 Task: In the  document entech.txt Insert horizontal line 'above the text' Create the translated copy of the document in  'Chinese (Simplified)' Select the second point and  Clear Formatting
Action: Mouse moved to (113, 60)
Screenshot: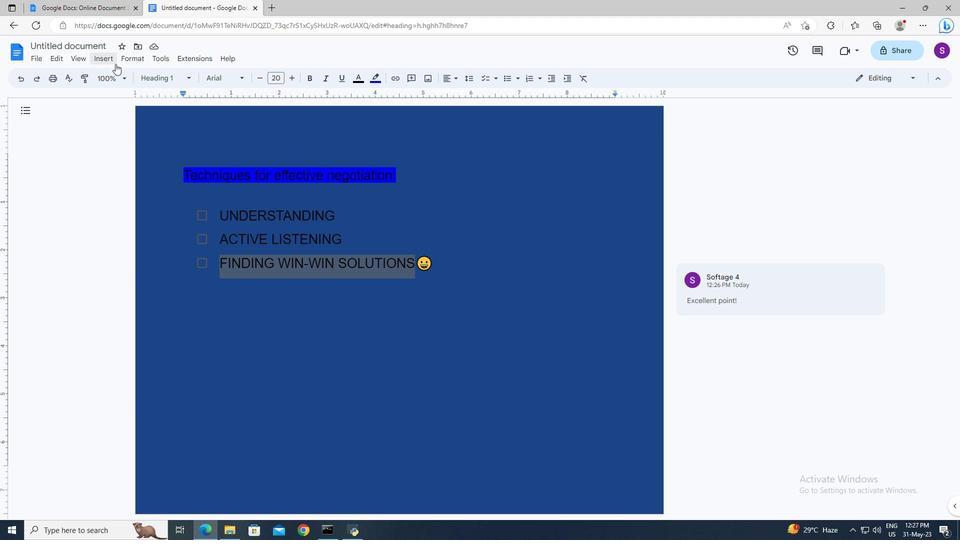 
Action: Mouse pressed left at (113, 60)
Screenshot: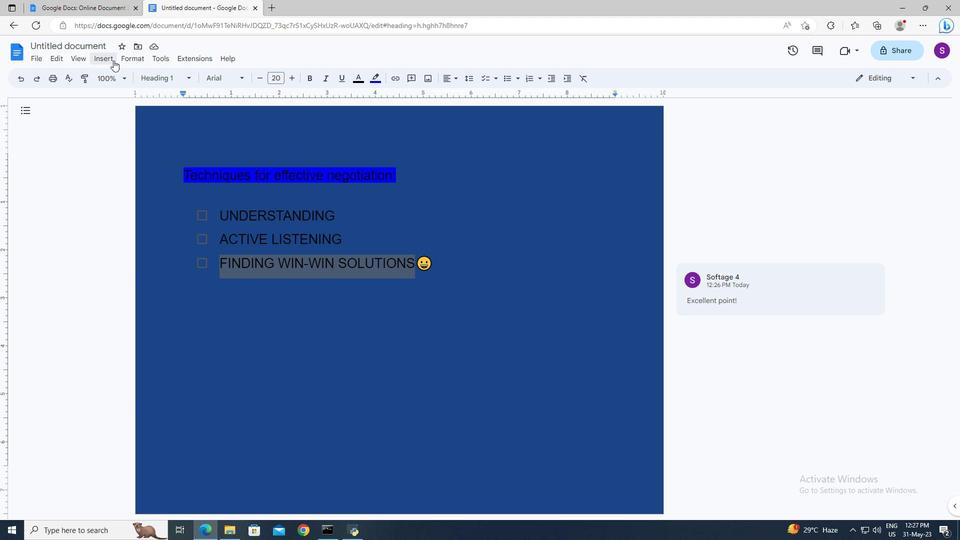 
Action: Mouse moved to (130, 135)
Screenshot: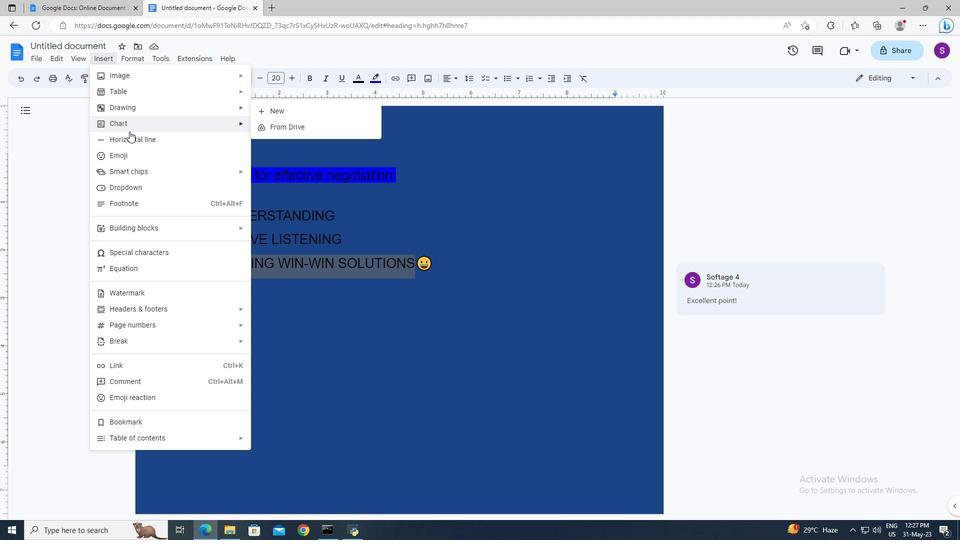 
Action: Mouse pressed left at (130, 135)
Screenshot: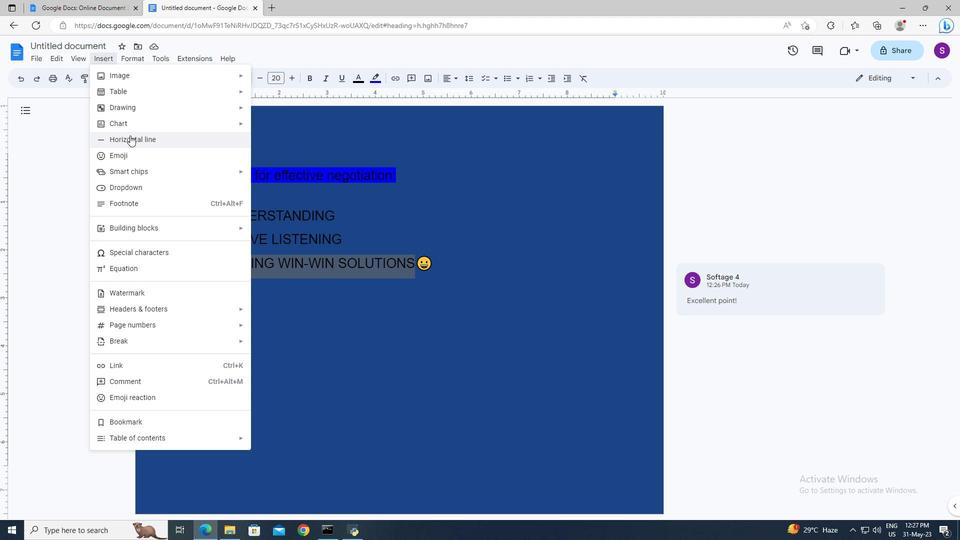 
Action: Mouse moved to (151, 57)
Screenshot: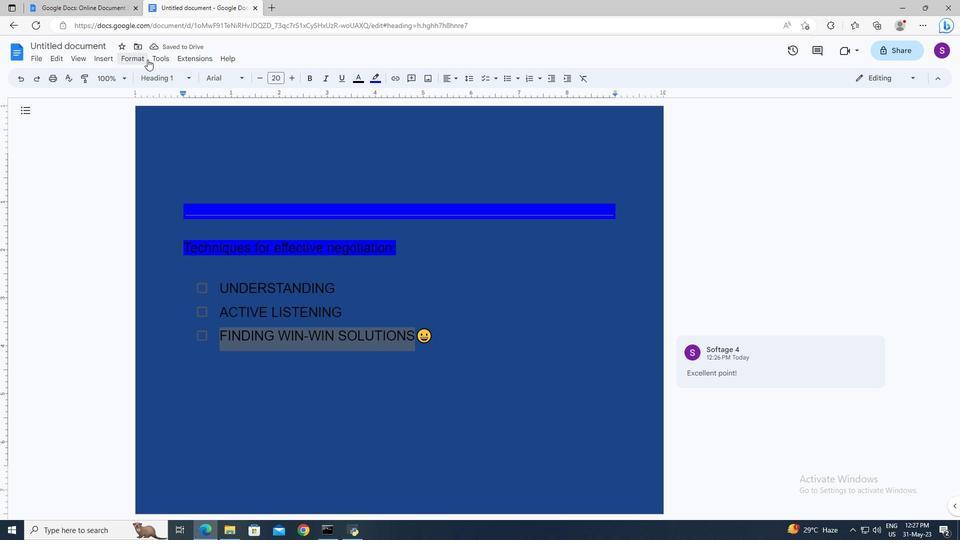 
Action: Mouse pressed left at (151, 57)
Screenshot: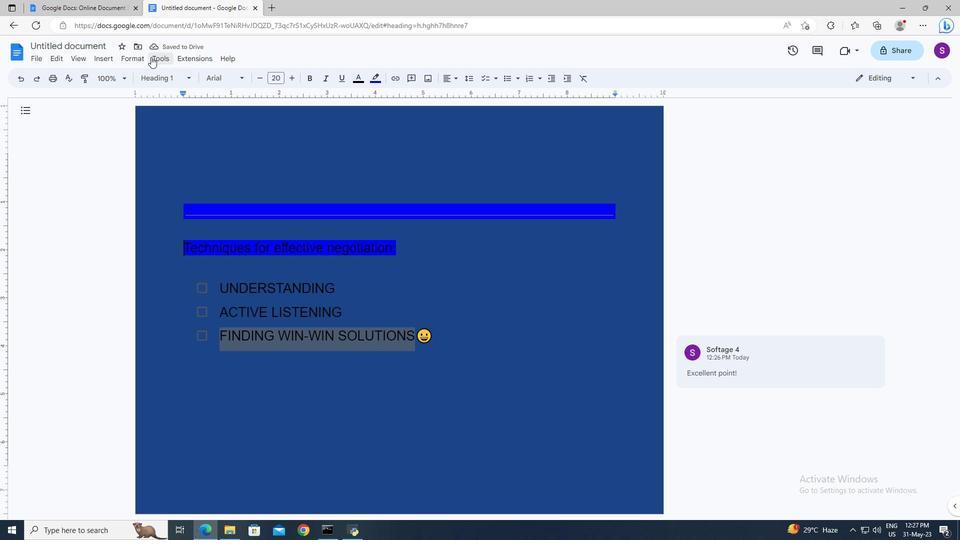 
Action: Mouse moved to (197, 224)
Screenshot: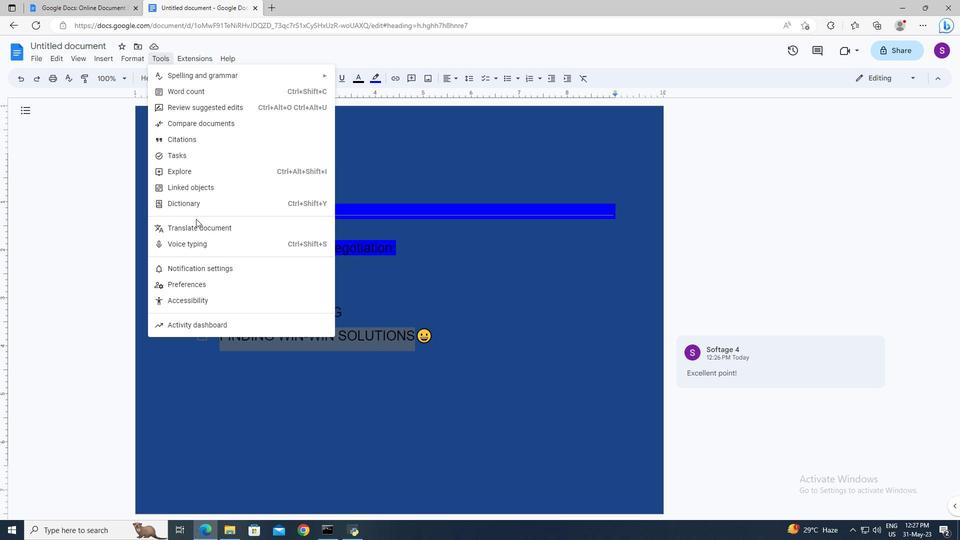 
Action: Mouse pressed left at (197, 224)
Screenshot: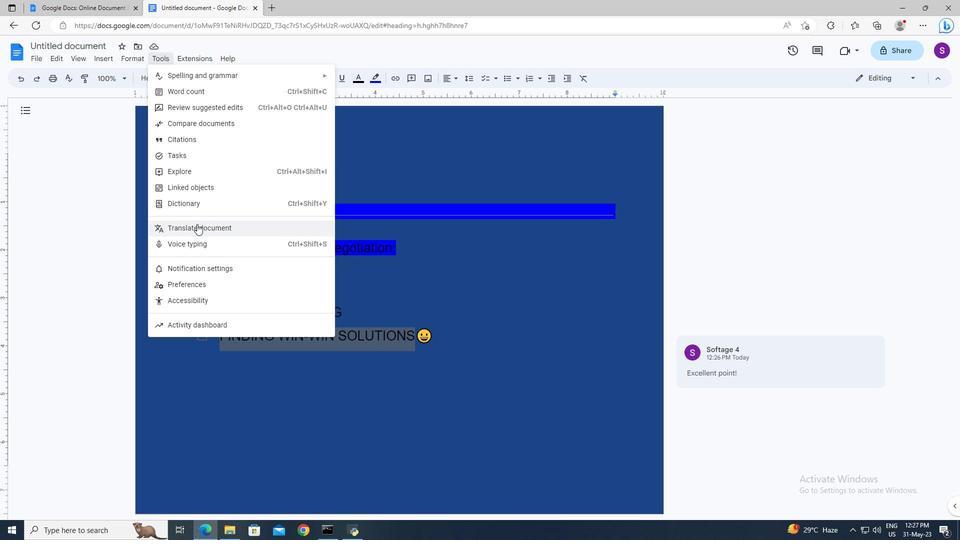 
Action: Mouse moved to (477, 295)
Screenshot: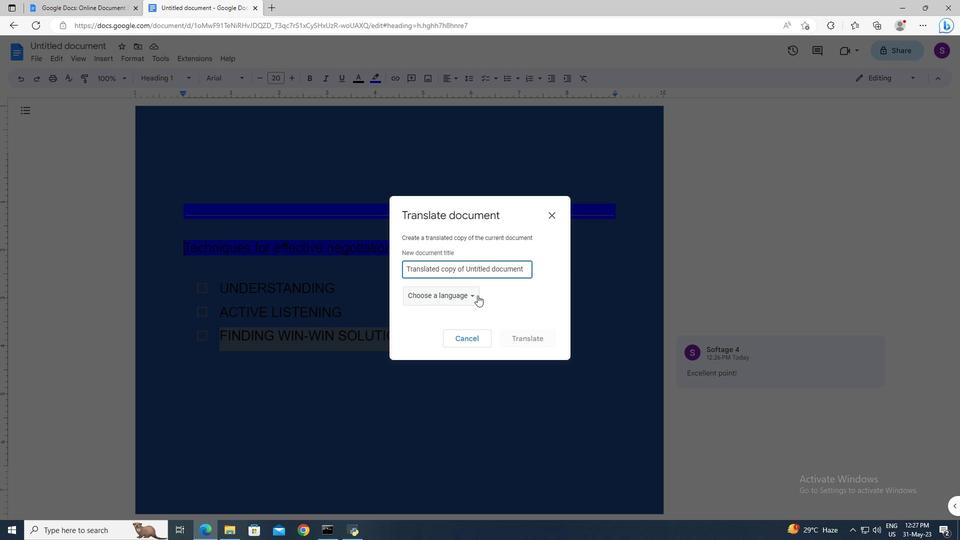 
Action: Mouse pressed left at (477, 295)
Screenshot: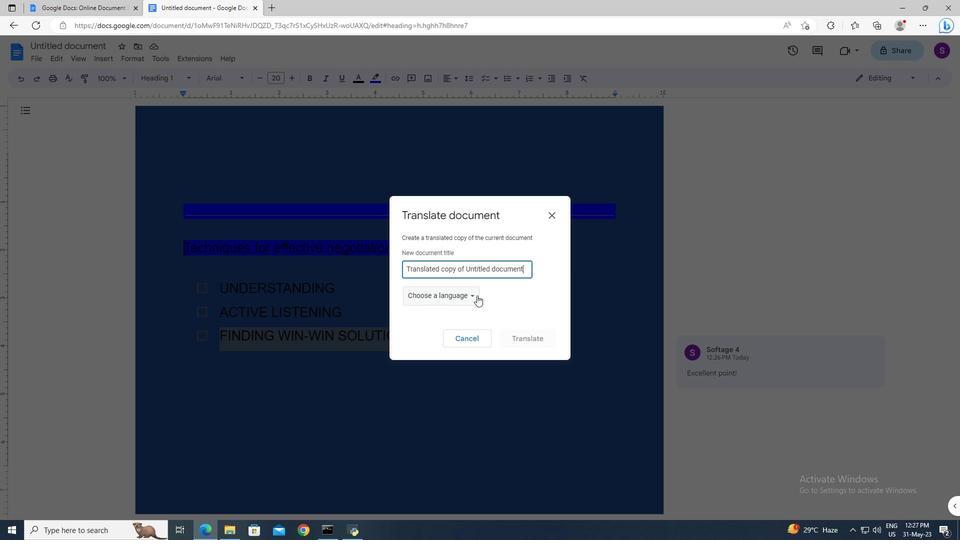 
Action: Mouse moved to (465, 384)
Screenshot: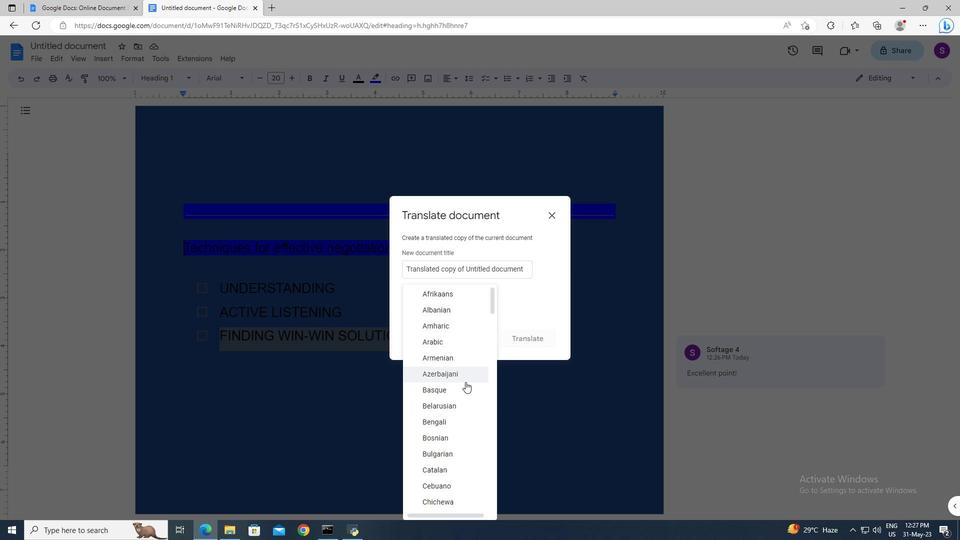 
Action: Mouse scrolled (465, 383) with delta (0, 0)
Screenshot: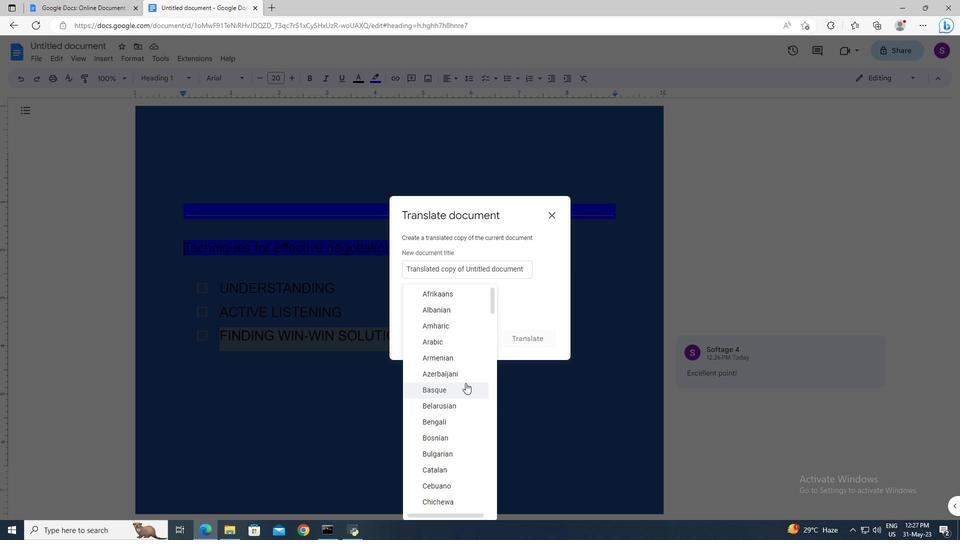 
Action: Mouse scrolled (465, 383) with delta (0, 0)
Screenshot: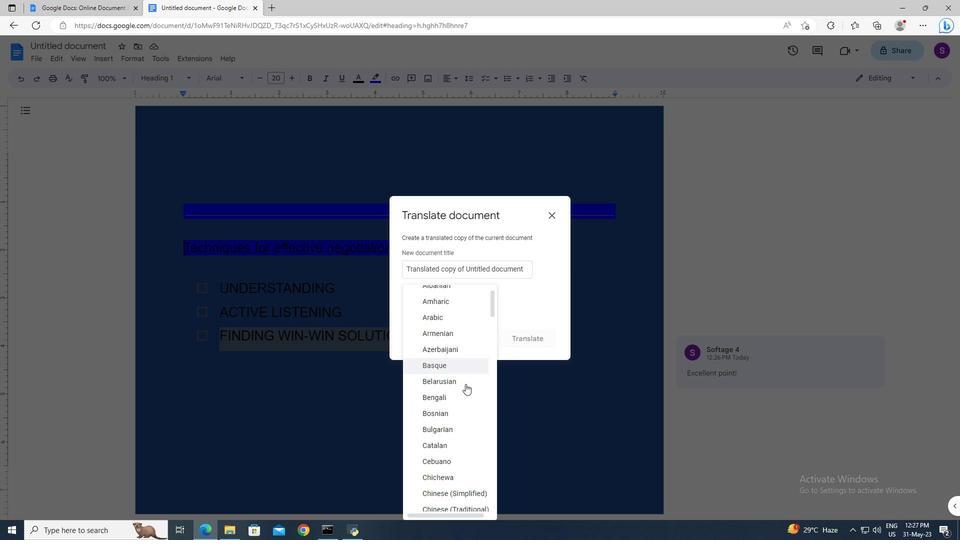 
Action: Mouse moved to (465, 383)
Screenshot: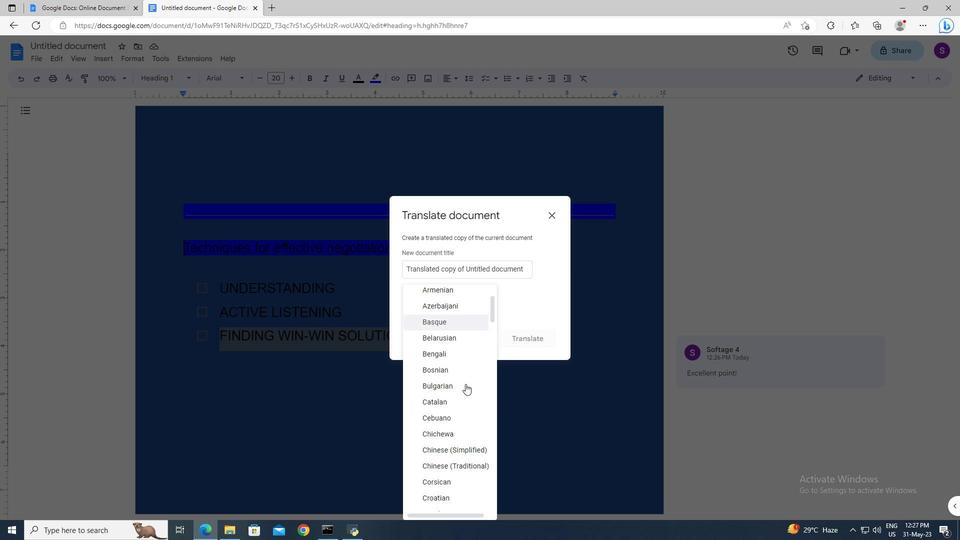 
Action: Mouse scrolled (465, 383) with delta (0, 0)
Screenshot: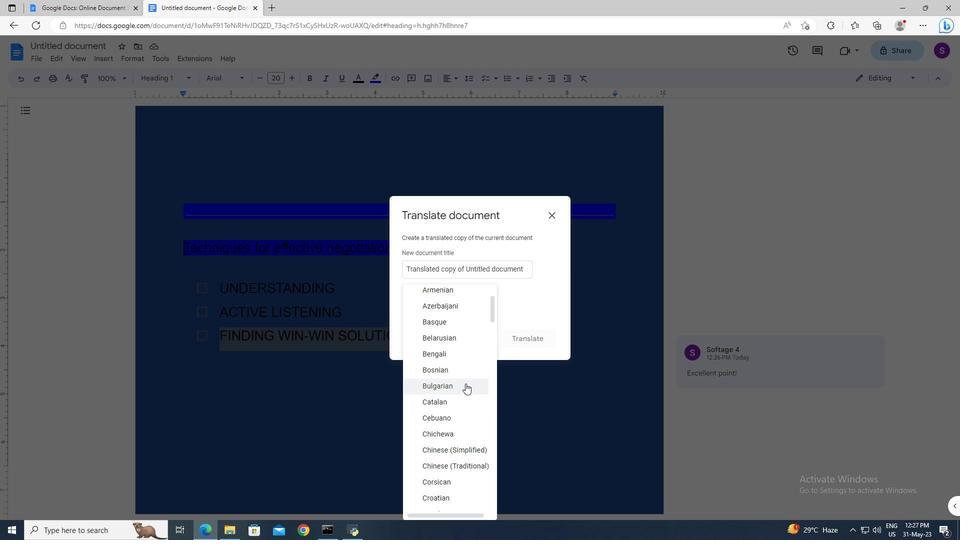 
Action: Mouse scrolled (465, 383) with delta (0, 0)
Screenshot: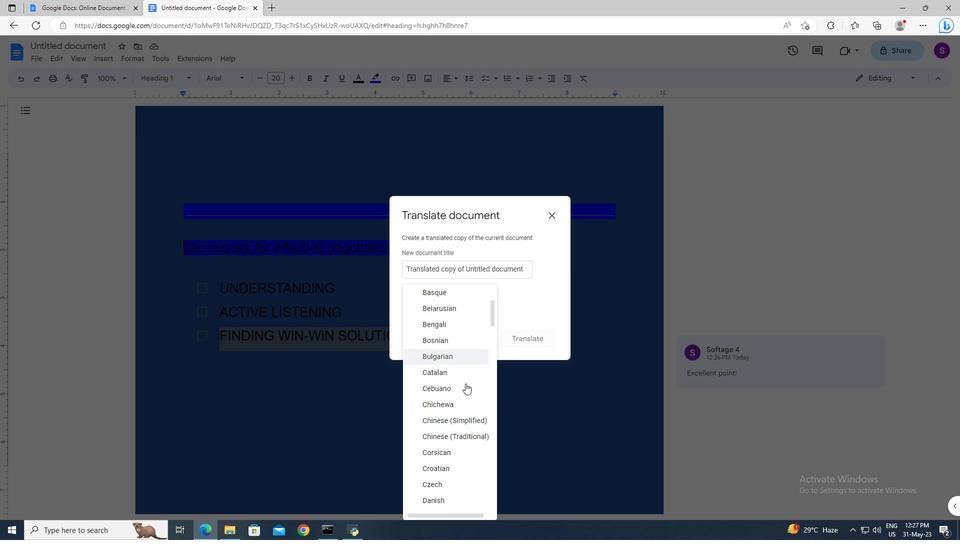 
Action: Mouse moved to (459, 381)
Screenshot: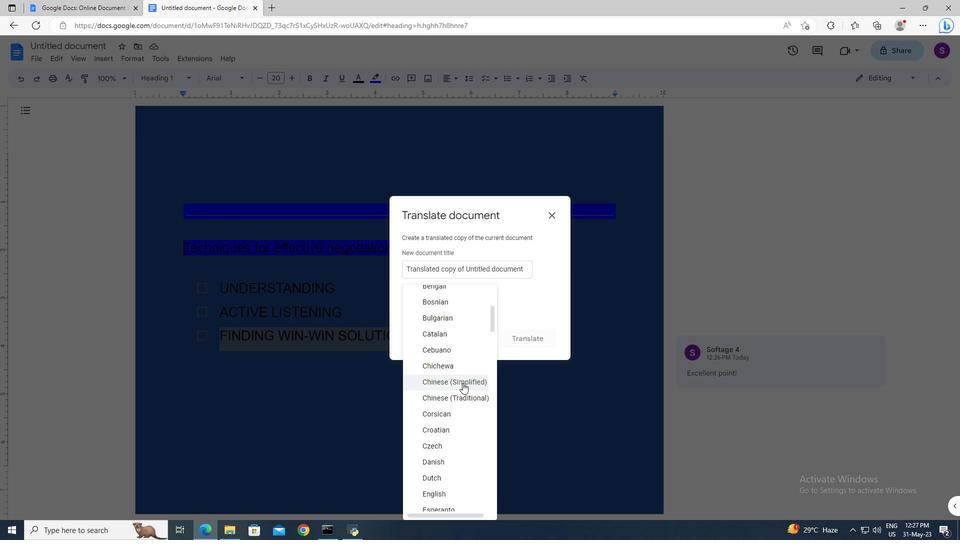 
Action: Mouse pressed left at (459, 381)
Screenshot: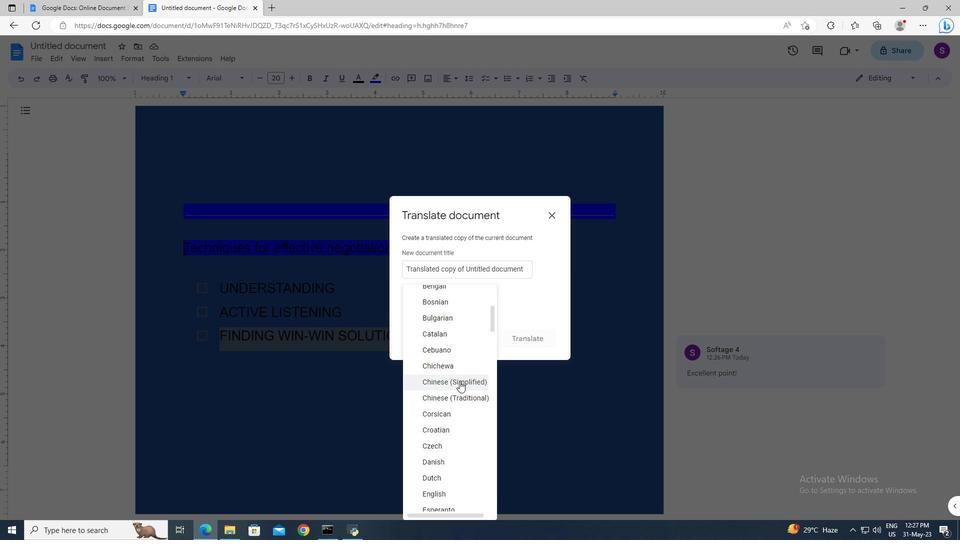 
Action: Mouse moved to (523, 343)
Screenshot: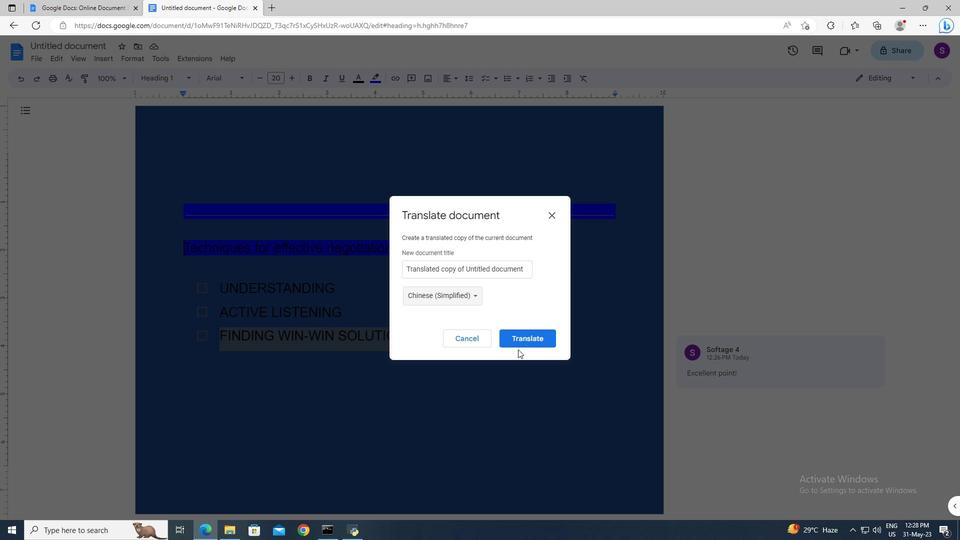 
Action: Mouse pressed left at (523, 343)
Screenshot: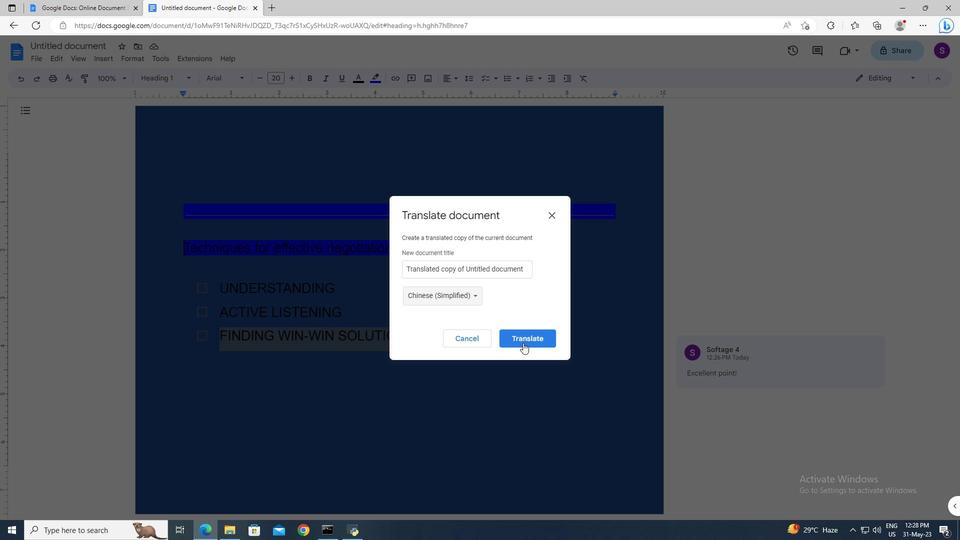 
Action: Mouse moved to (225, 9)
Screenshot: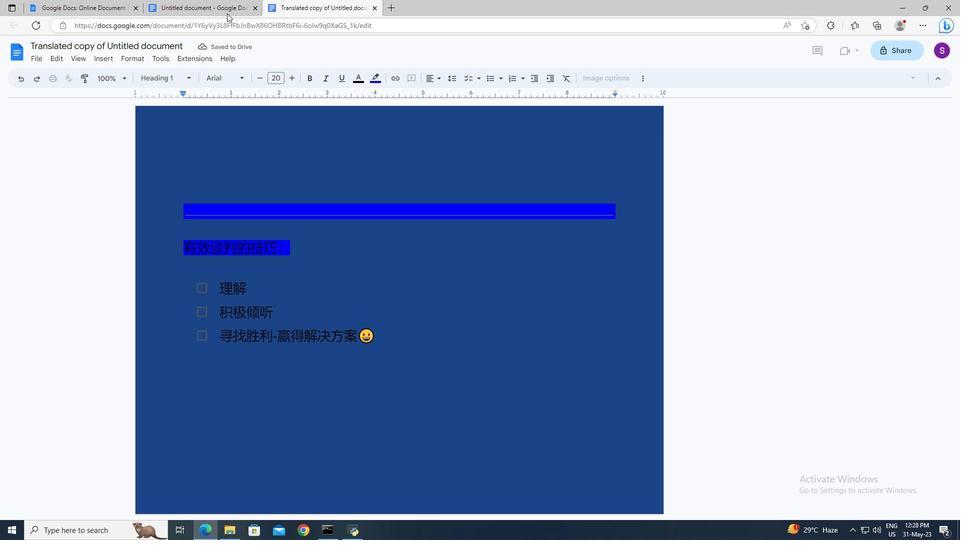 
Action: Mouse pressed left at (225, 9)
Screenshot: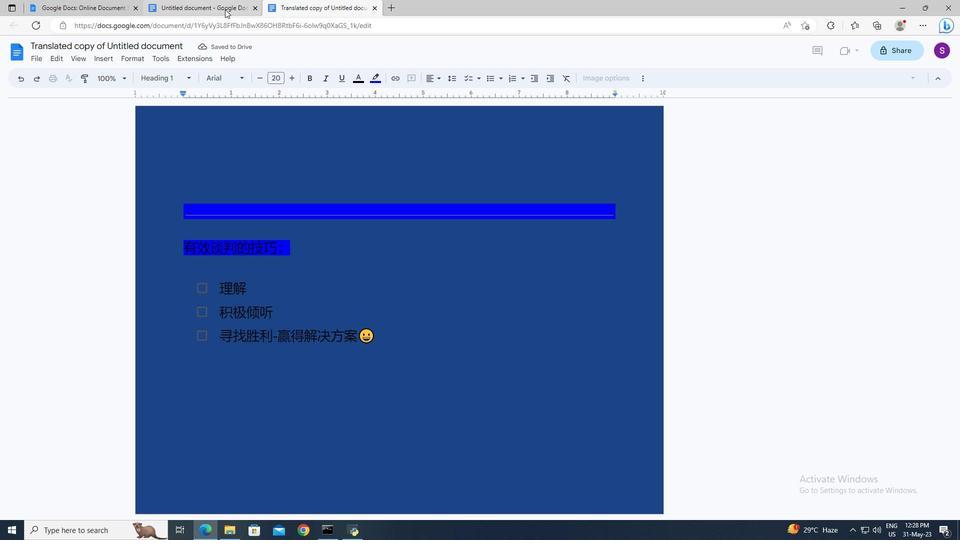 
Action: Mouse moved to (224, 305)
Screenshot: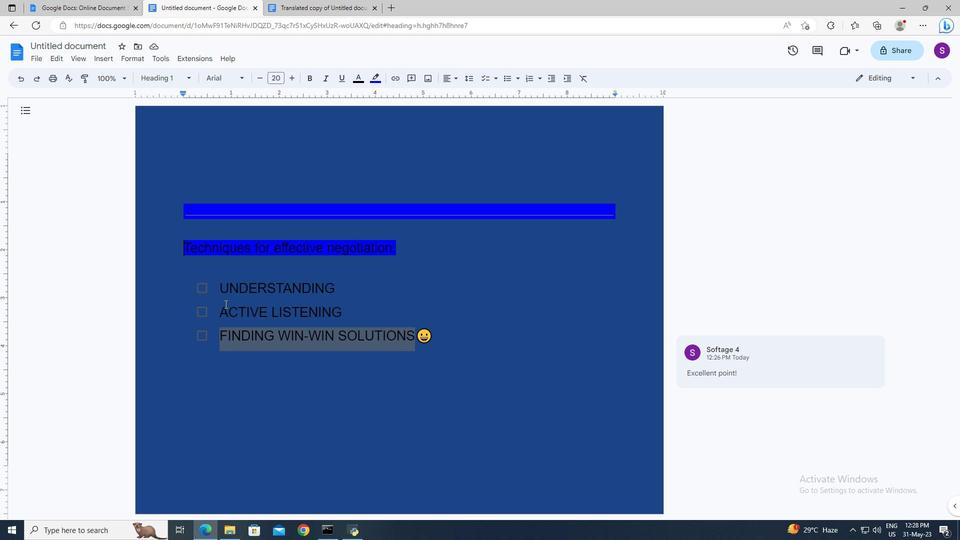 
Action: Mouse pressed left at (224, 305)
Screenshot: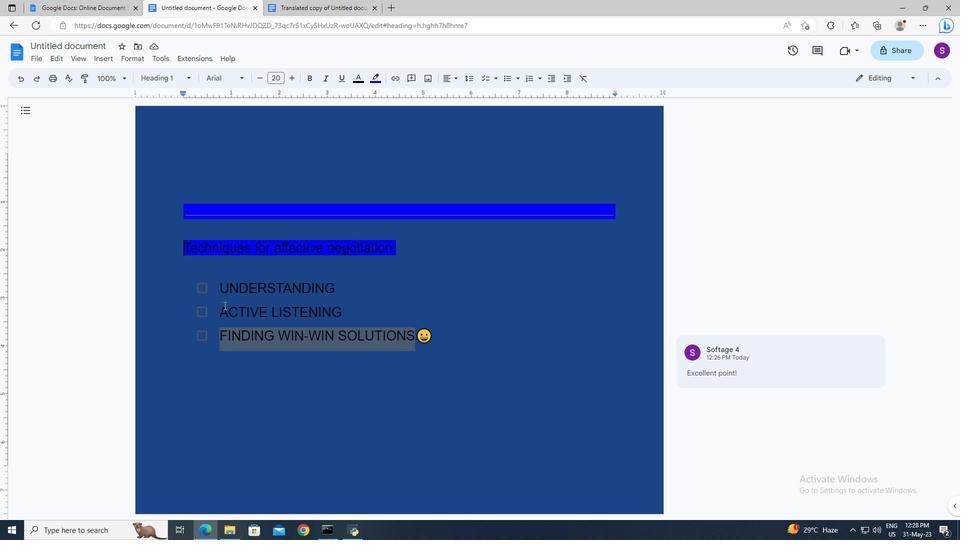 
Action: Key pressed <Key.shift><Key.left><Key.shift><Key.down>
Screenshot: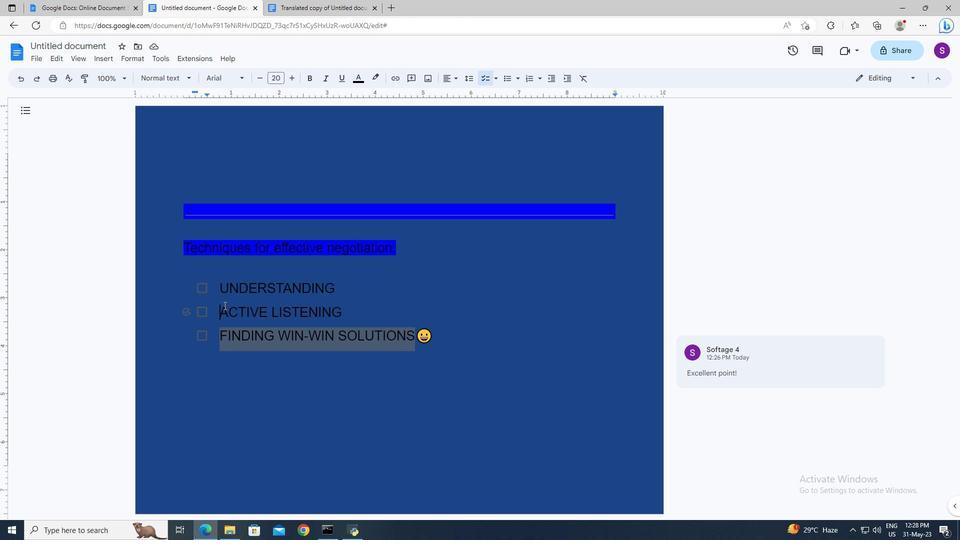 
Action: Mouse moved to (584, 81)
Screenshot: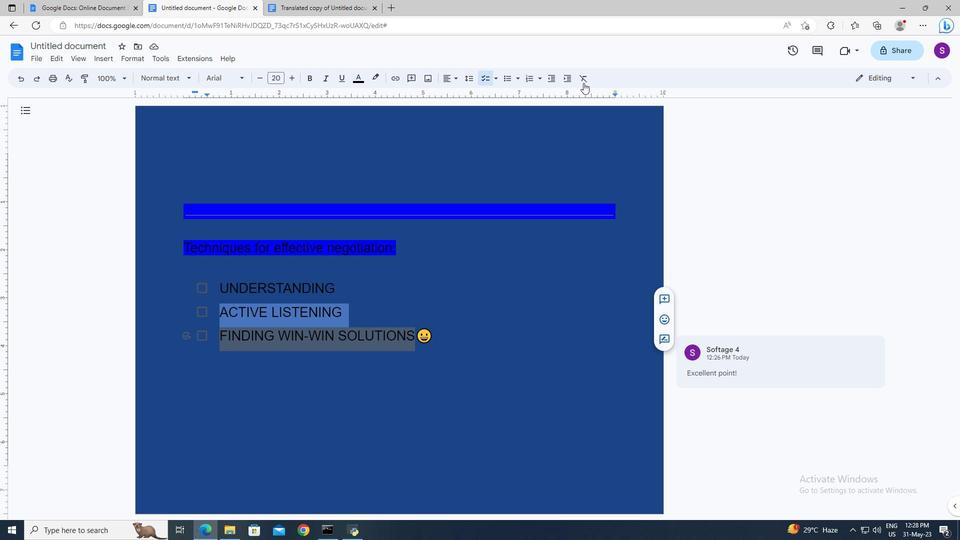 
Action: Mouse pressed left at (584, 81)
Screenshot: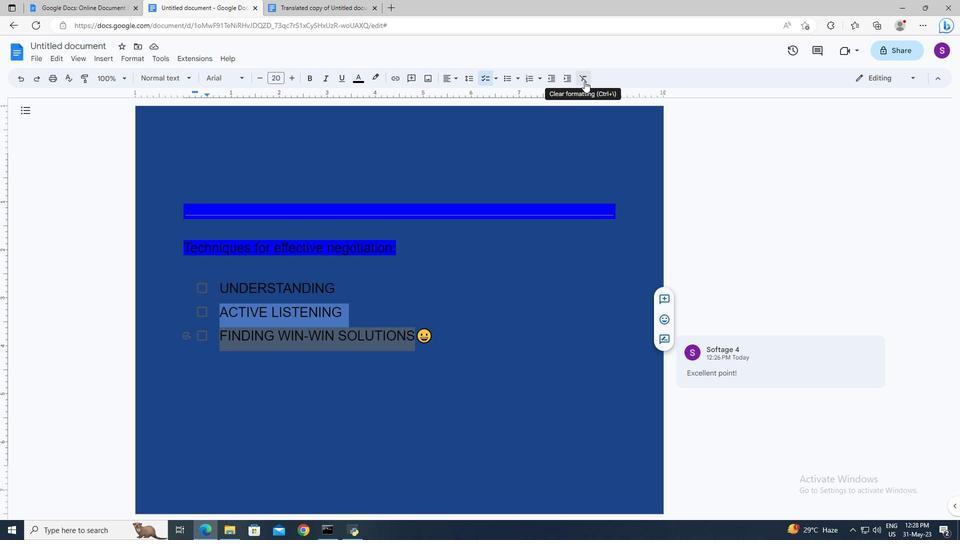
Action: Mouse moved to (544, 312)
Screenshot: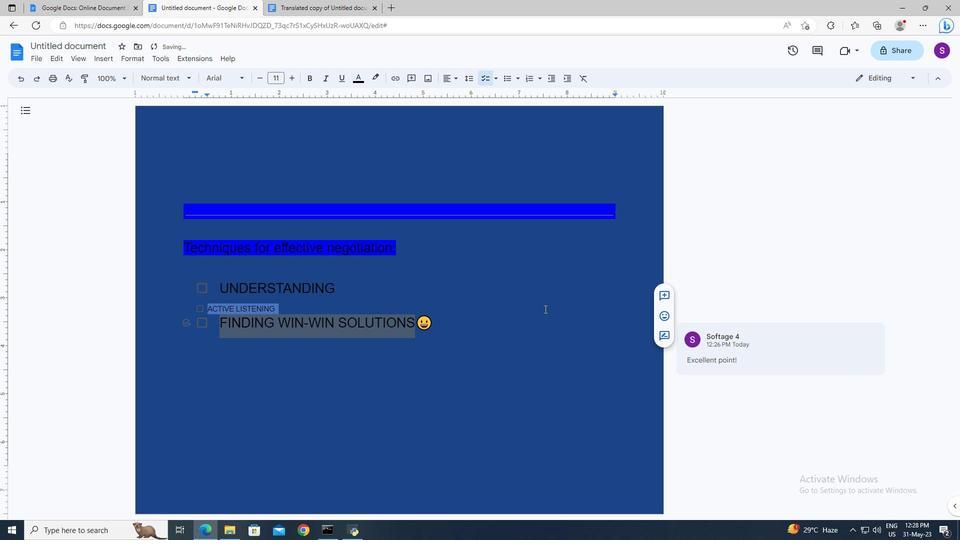 
Action: Mouse pressed left at (544, 312)
Screenshot: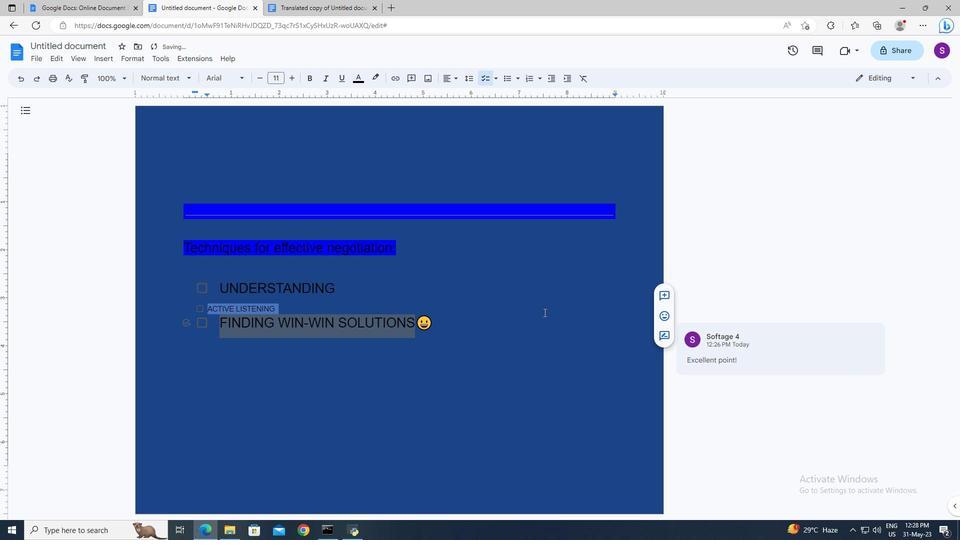 
